 Task: In the Contact  Lily_Scott@nydailynews.com, Add note: 'Reach out to a customer for a referral or introduction to a potential client.'. Mark checkbox to create task to follow up ': Tomorrow'. Create task, with  description: Schedule Meeting, Add due date: In 3 Business Days; Add reminder: 30 Minutes before. Set Priority Low  and add note: Take detailed meeting minutes and share them with the team afterward.. Logged in from softage.5@softage.net
Action: Mouse moved to (70, 47)
Screenshot: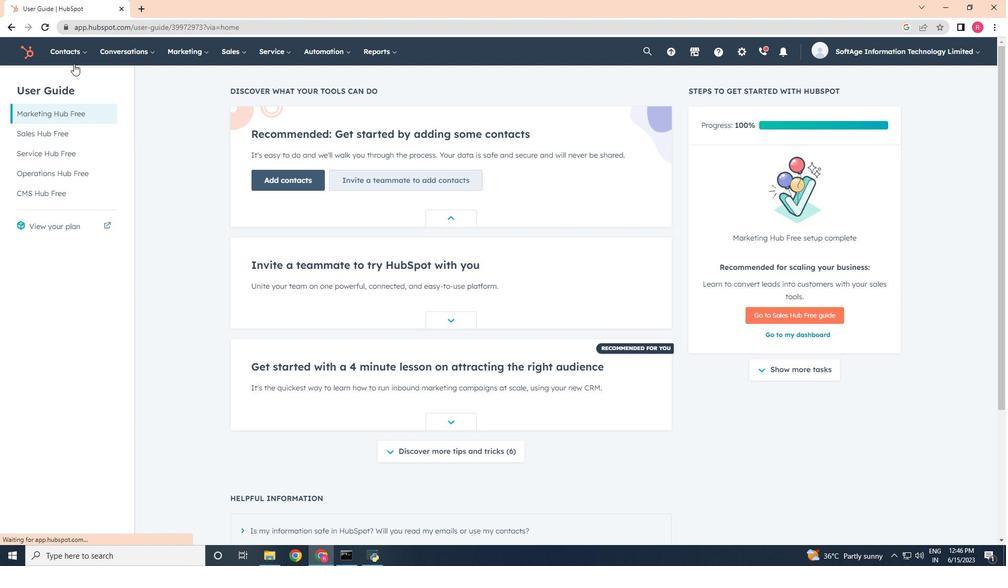 
Action: Mouse pressed left at (70, 47)
Screenshot: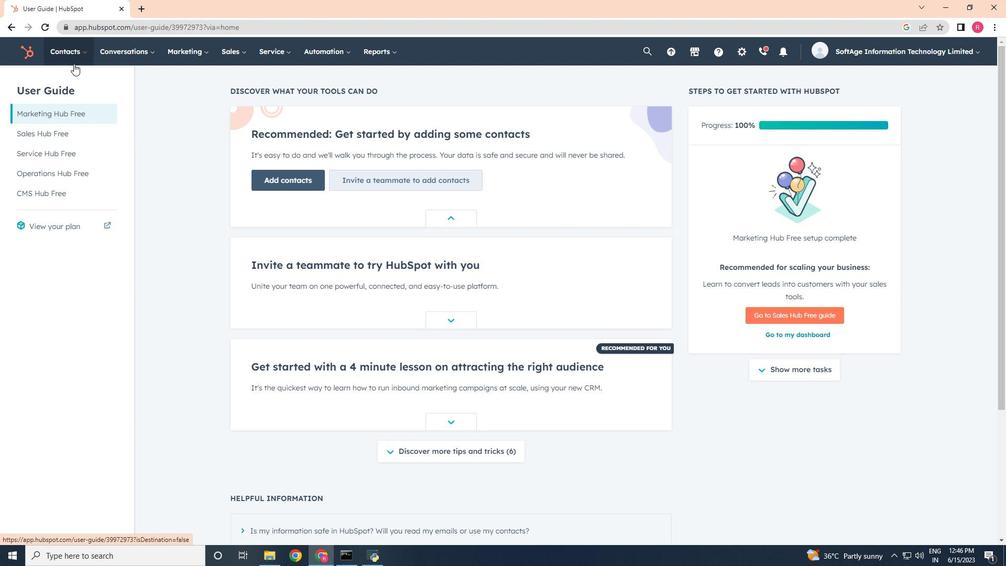 
Action: Mouse moved to (82, 90)
Screenshot: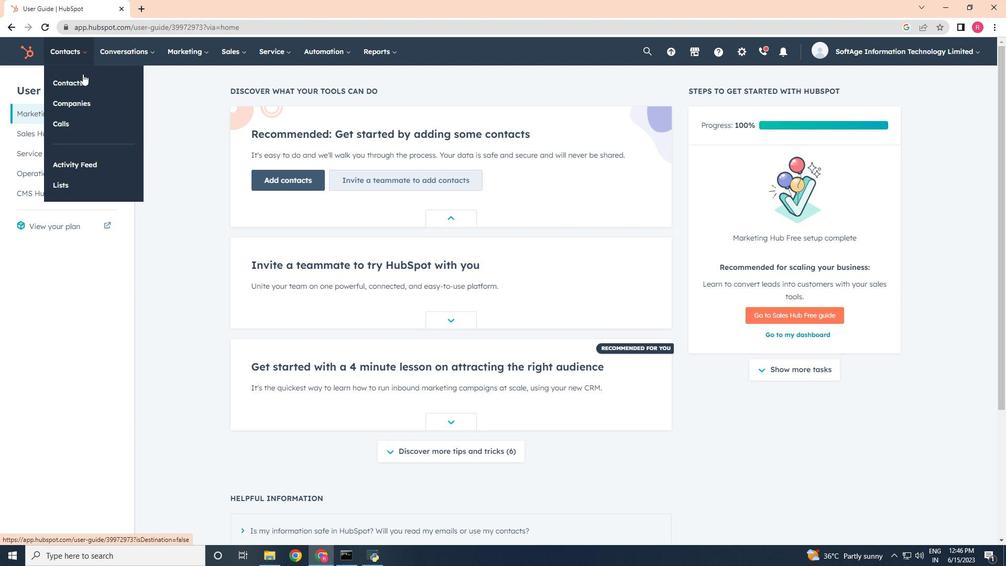 
Action: Mouse pressed left at (82, 90)
Screenshot: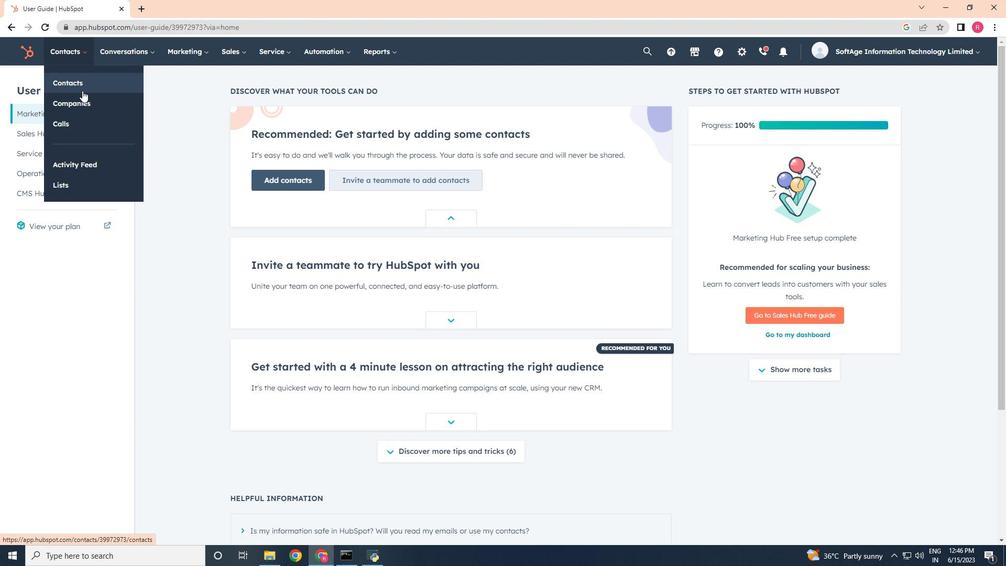 
Action: Mouse moved to (81, 170)
Screenshot: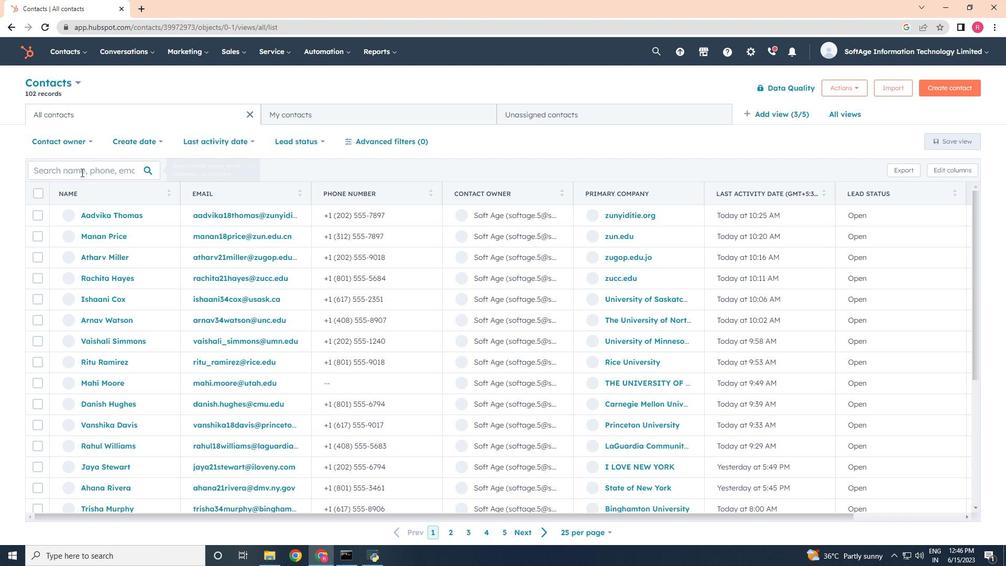 
Action: Mouse pressed left at (81, 170)
Screenshot: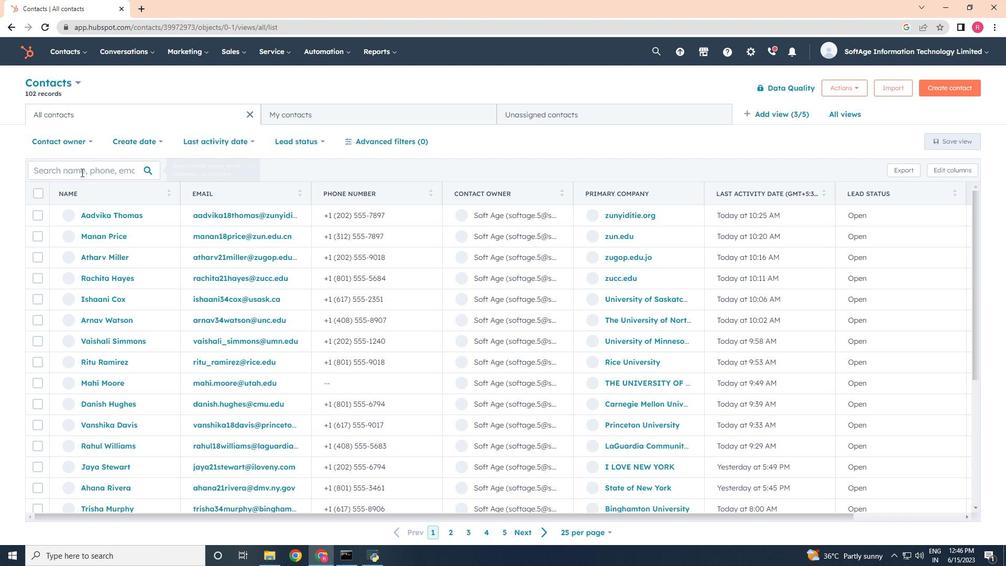 
Action: Key pressed <Key.shift>Lily<Key.shift><Key.shift><Key.shift><Key.shift><Key.shift><Key.shift><Key.shift><Key.shift><Key.shift>_<Key.shift>Scott<Key.shift>@
Screenshot: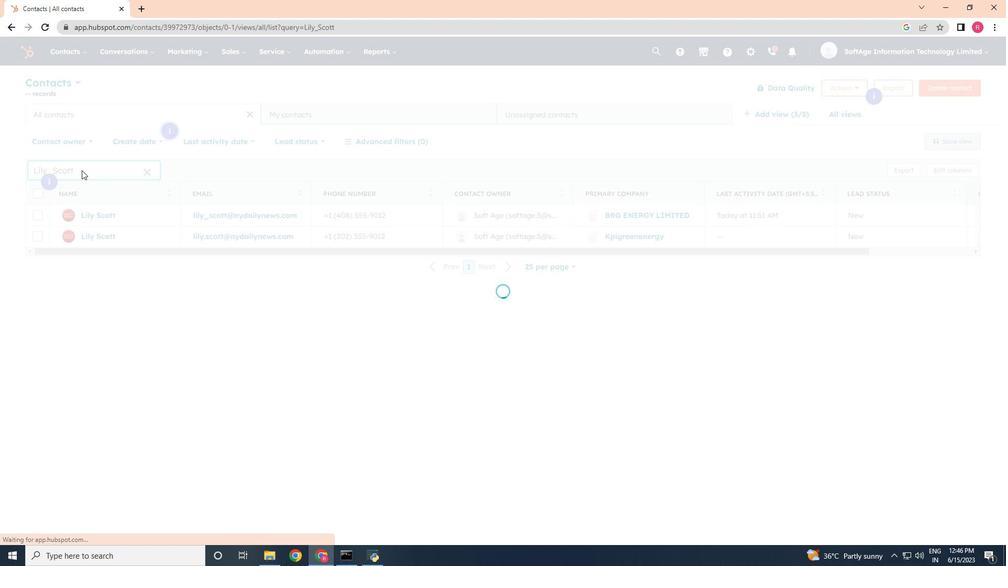 
Action: Mouse moved to (100, 218)
Screenshot: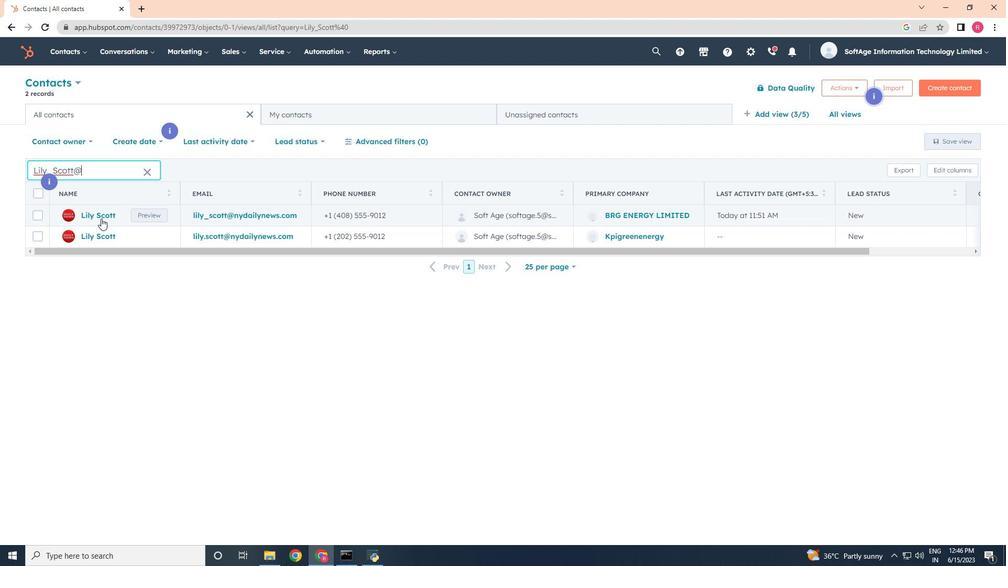 
Action: Mouse pressed left at (100, 218)
Screenshot: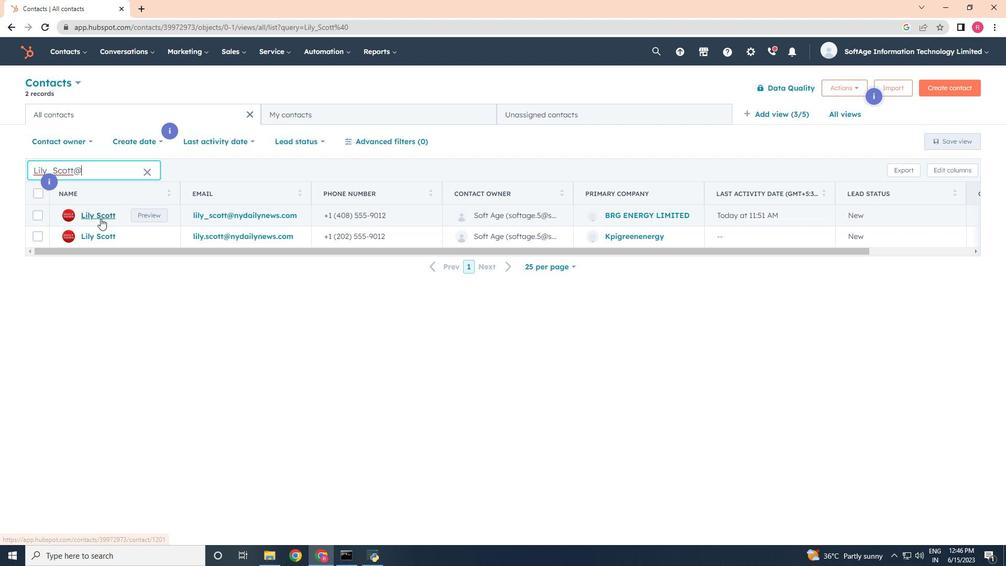 
Action: Mouse moved to (37, 175)
Screenshot: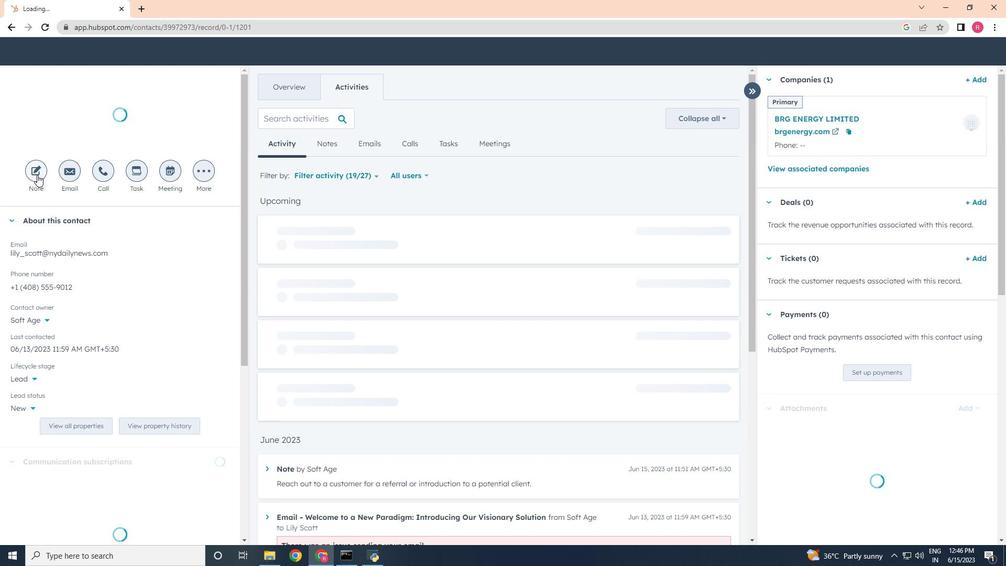 
Action: Mouse pressed left at (37, 175)
Screenshot: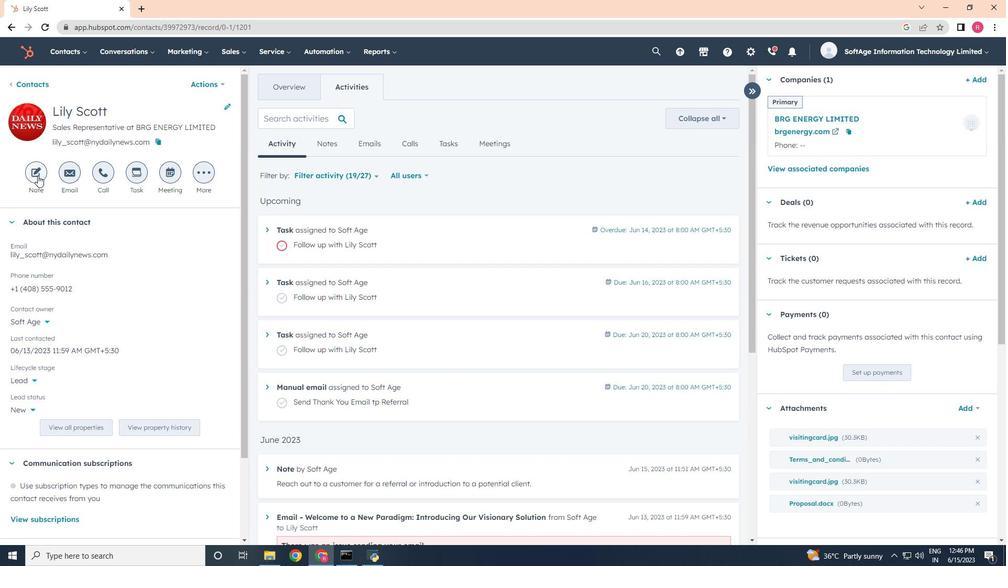 
Action: Mouse moved to (45, 181)
Screenshot: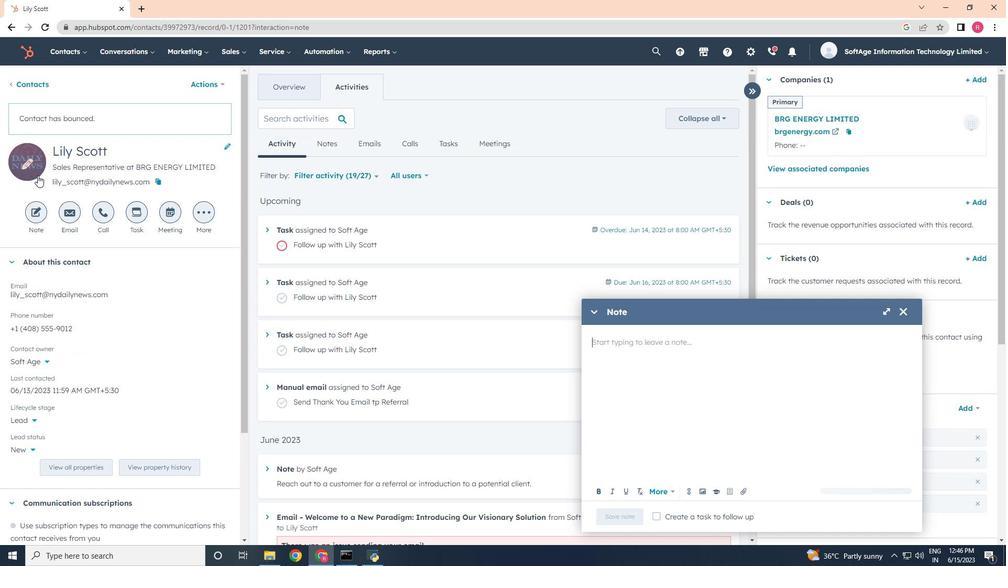 
Action: Key pressed <Key.shift>Reach<Key.space>out<Key.space>to<Key.space>a<Key.space>customer<Key.space>for<Key.space>a<Key.space>referral<Key.space>or<Key.space>introduction<Key.space>to<Key.space>a<Key.space>potential<Key.space>client<Key.space><Key.backspace>.
Screenshot: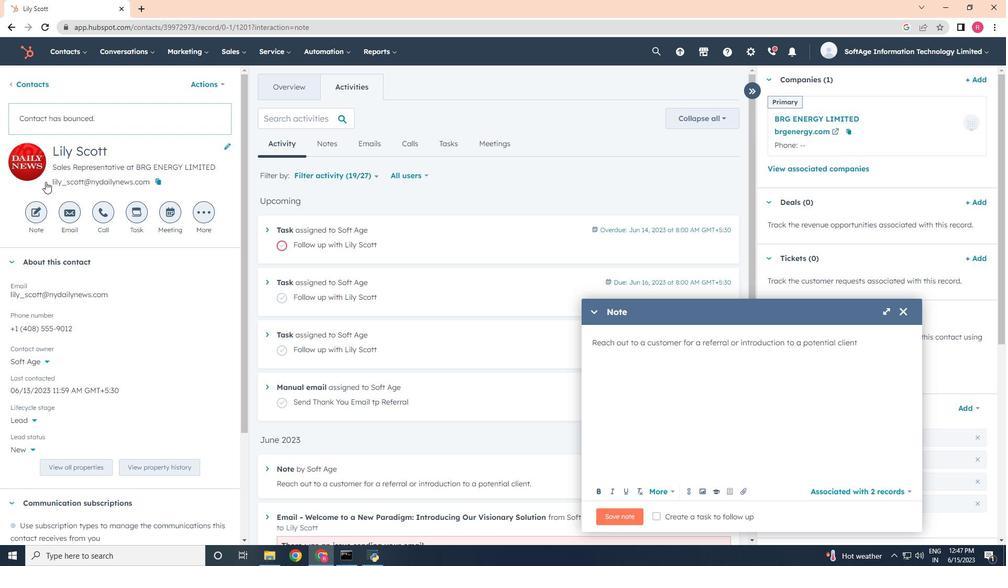 
Action: Mouse moved to (662, 518)
Screenshot: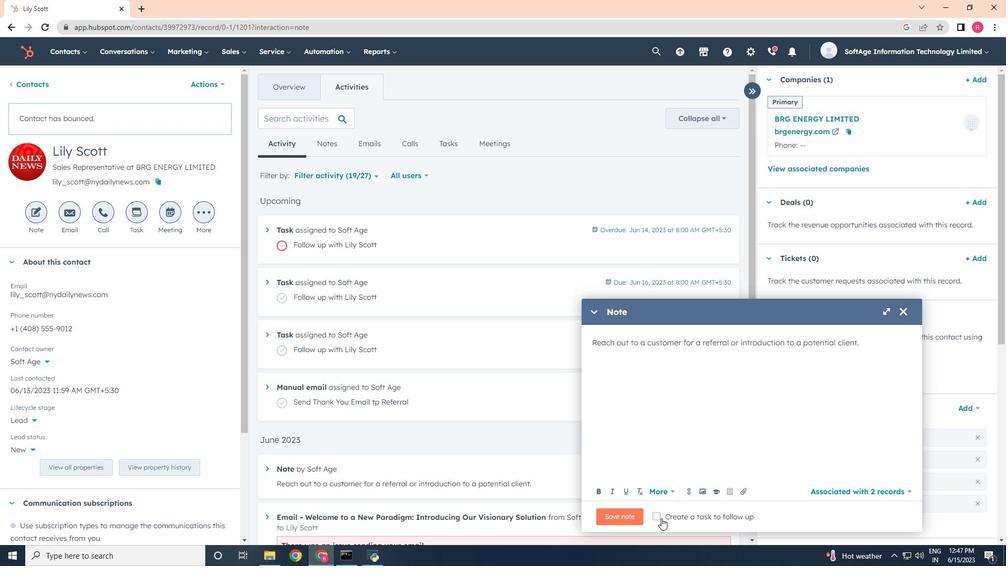 
Action: Mouse pressed left at (662, 518)
Screenshot: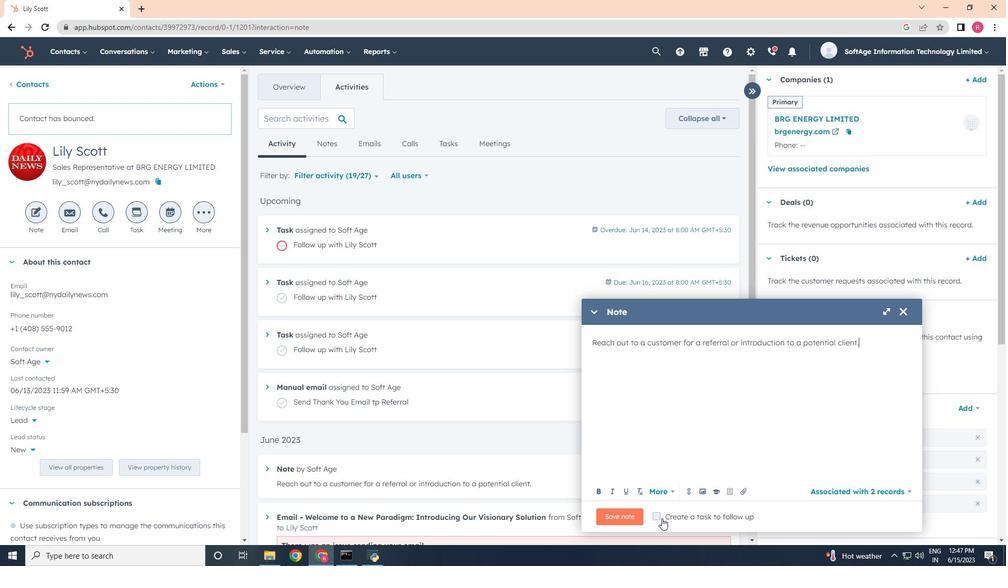 
Action: Mouse moved to (815, 515)
Screenshot: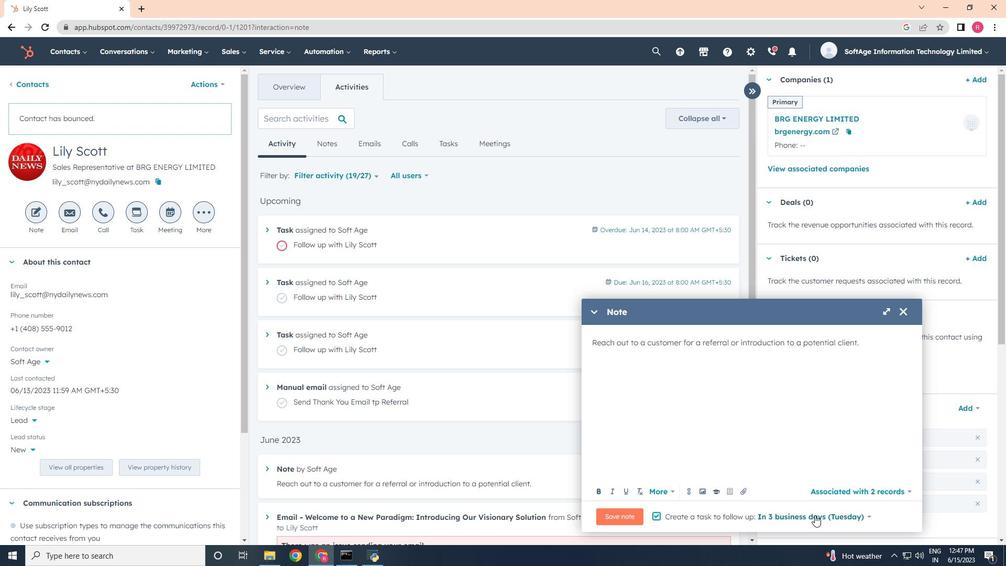 
Action: Mouse pressed left at (815, 515)
Screenshot: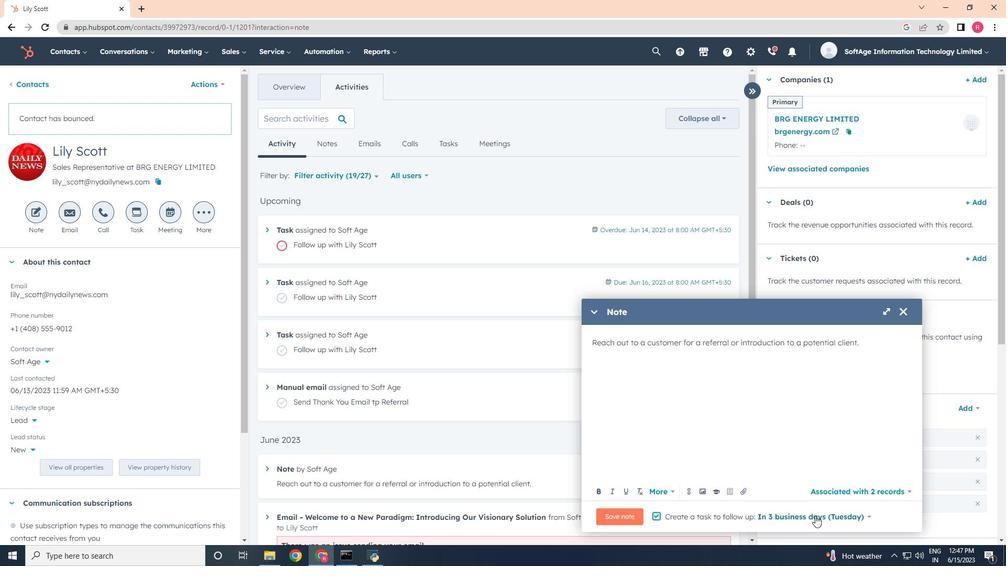 
Action: Mouse moved to (815, 444)
Screenshot: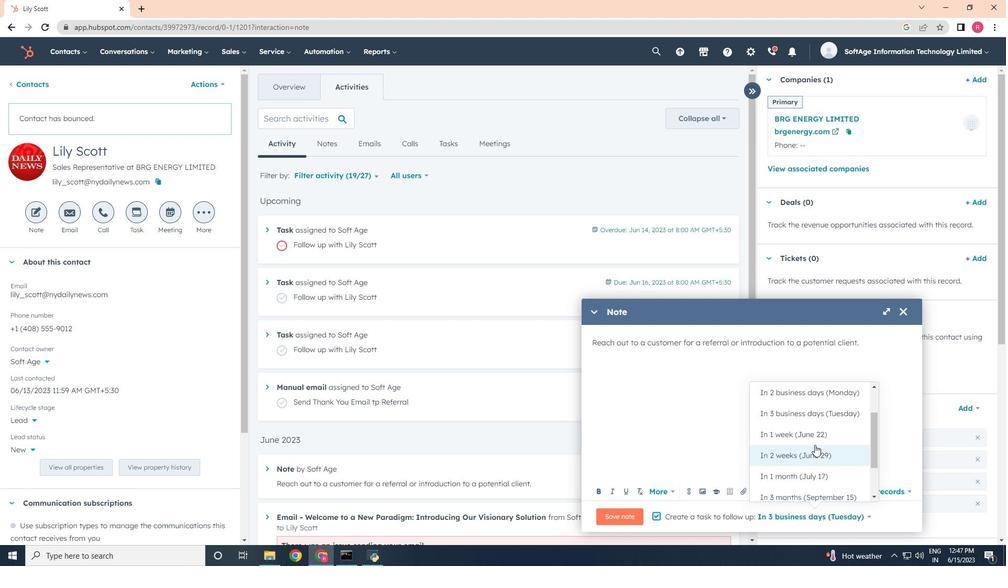 
Action: Mouse scrolled (815, 444) with delta (0, 0)
Screenshot: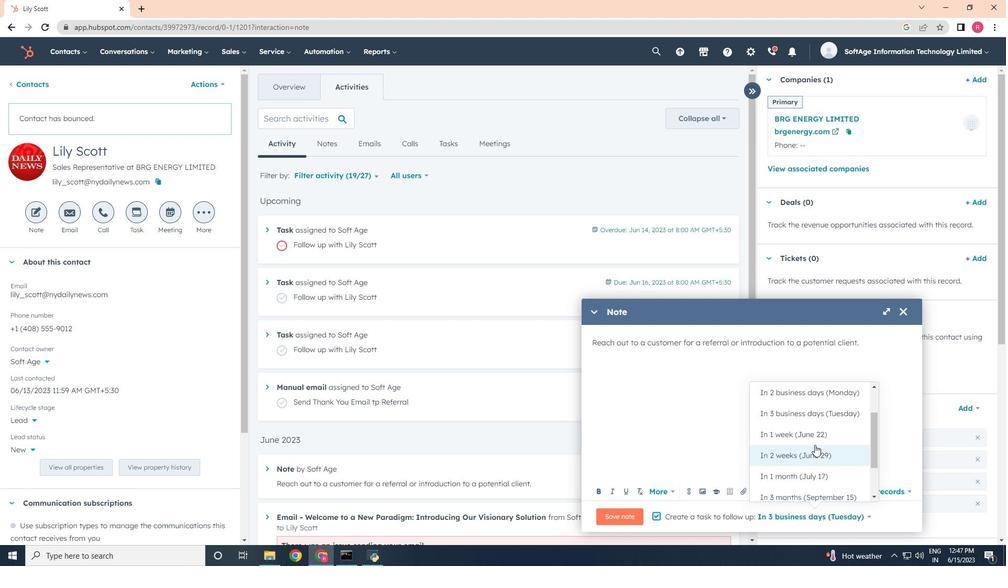 
Action: Mouse scrolled (815, 444) with delta (0, 0)
Screenshot: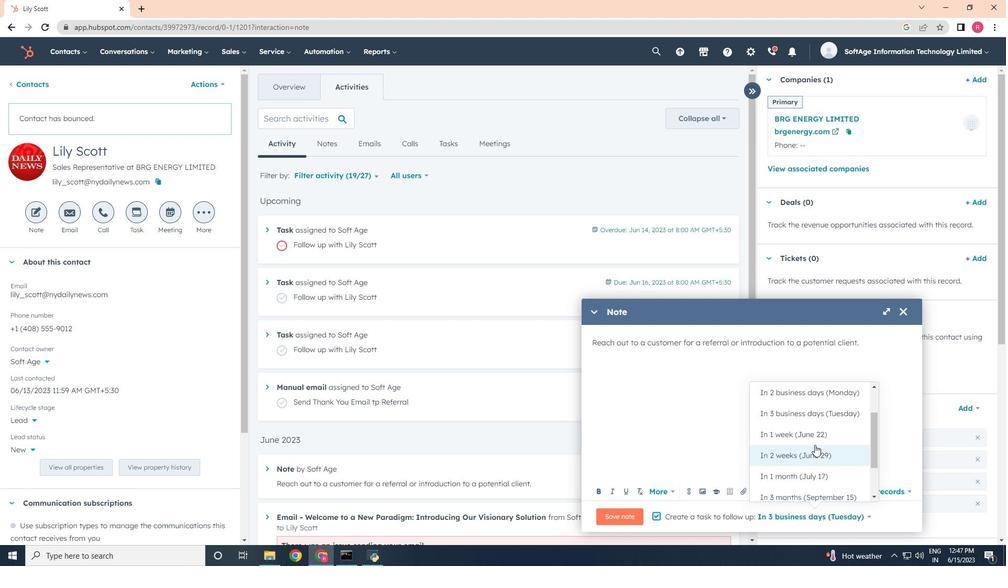 
Action: Mouse scrolled (815, 444) with delta (0, 0)
Screenshot: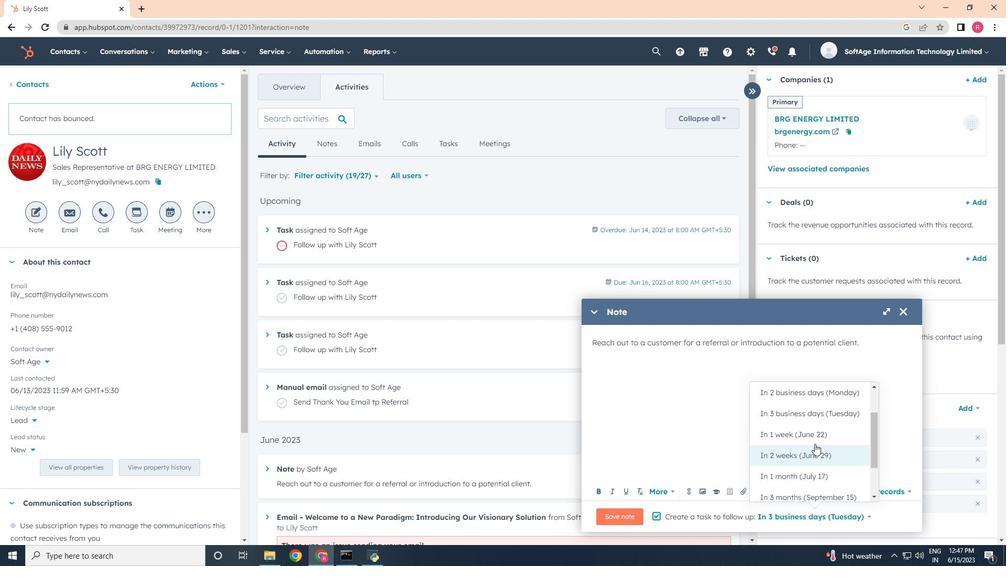 
Action: Mouse scrolled (815, 444) with delta (0, 0)
Screenshot: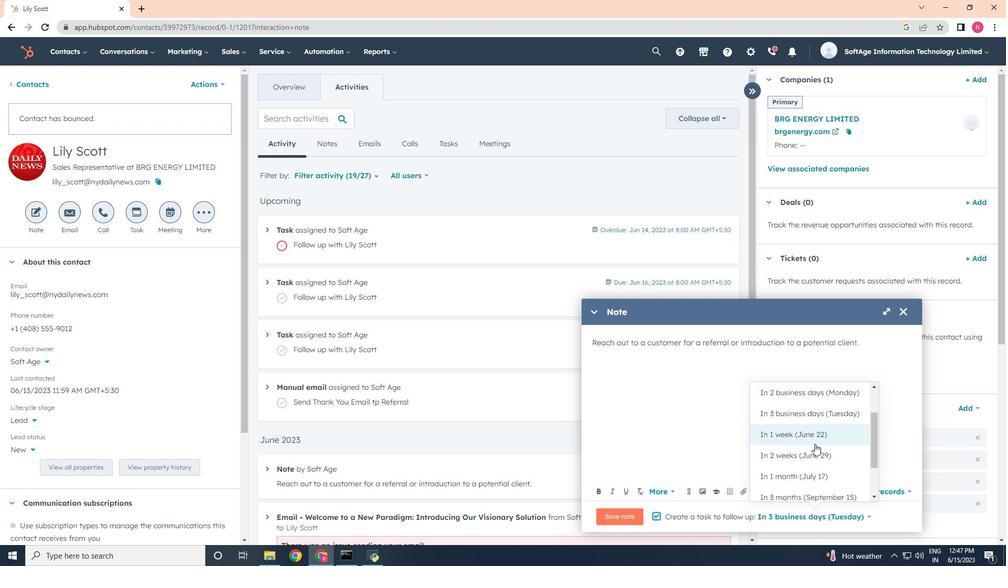 
Action: Mouse moved to (770, 416)
Screenshot: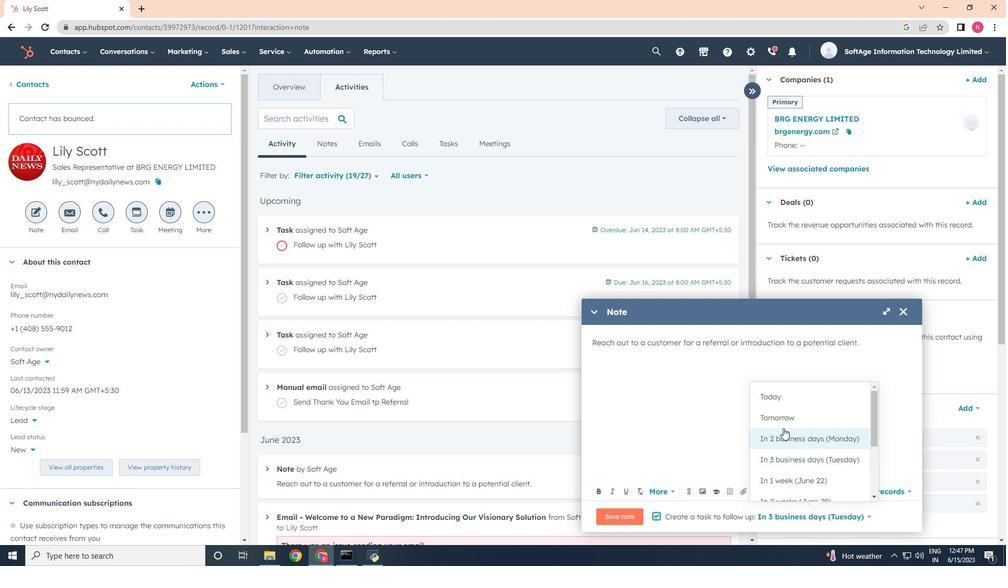 
Action: Mouse pressed left at (770, 416)
Screenshot: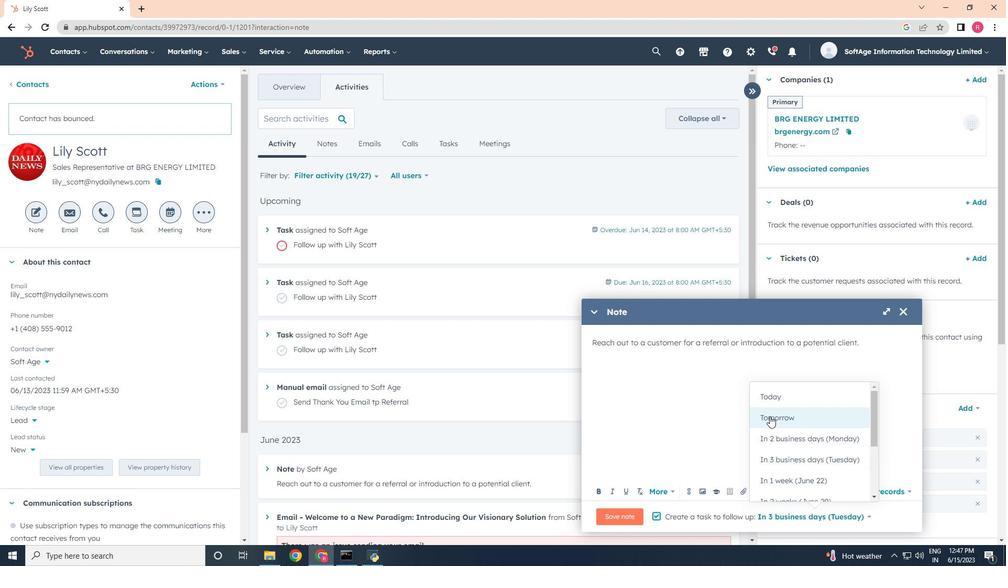 
Action: Mouse moved to (608, 517)
Screenshot: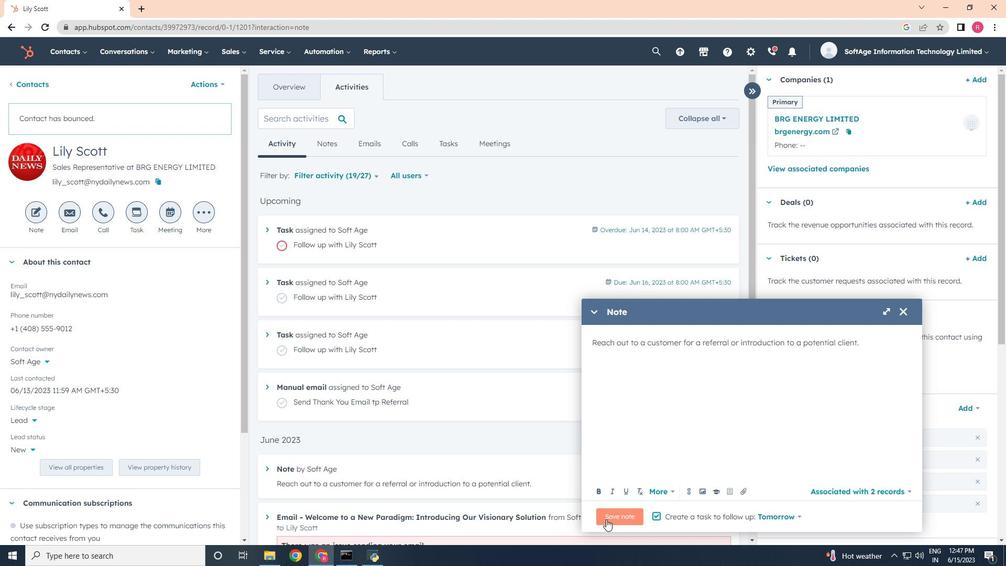 
Action: Mouse pressed left at (608, 517)
Screenshot: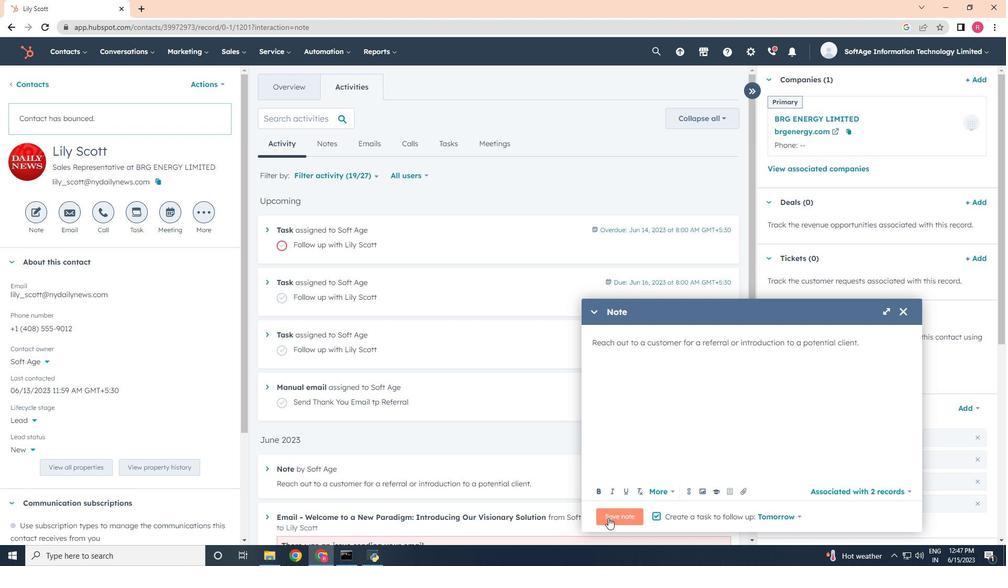 
Action: Mouse moved to (143, 214)
Screenshot: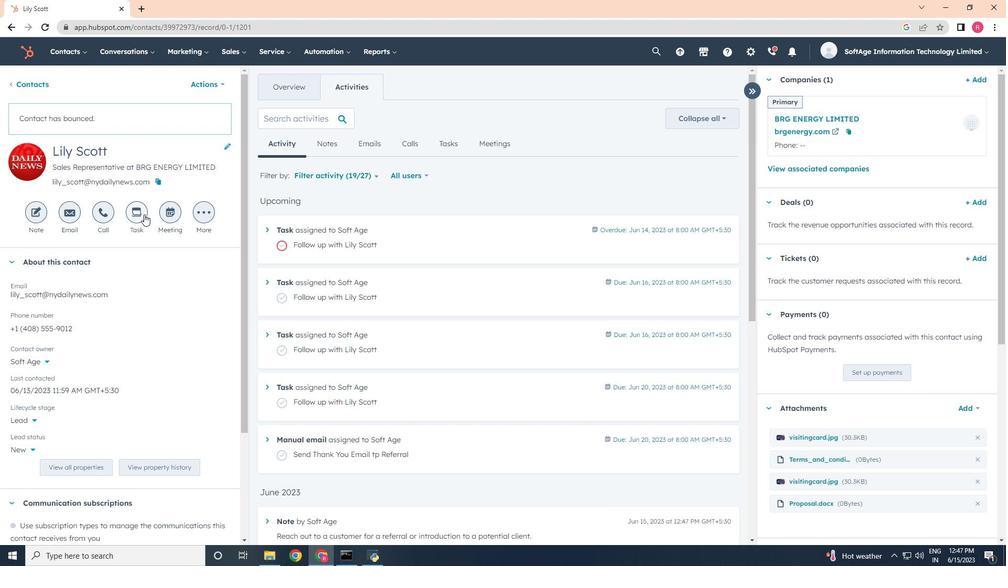 
Action: Mouse pressed left at (143, 214)
Screenshot: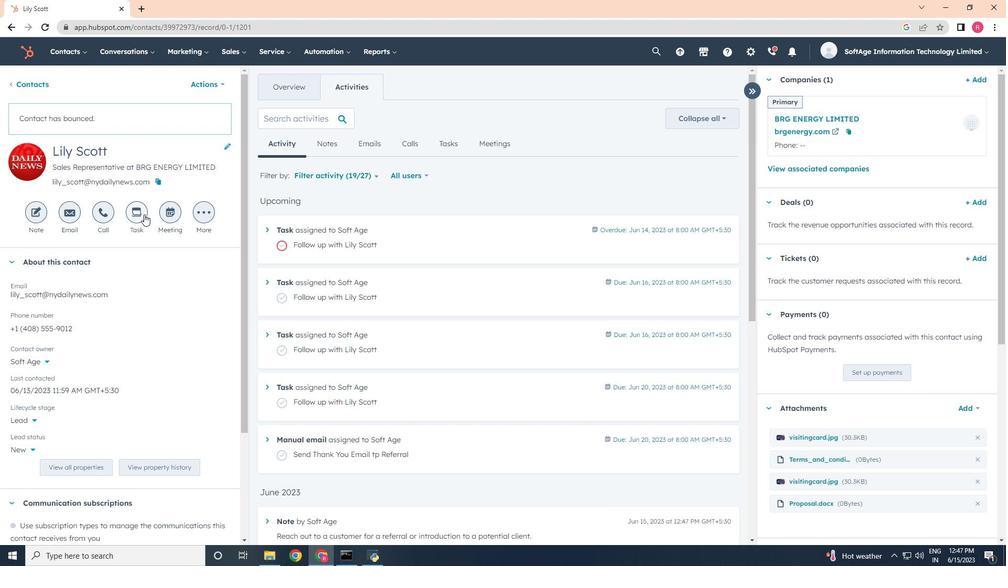 
Action: Mouse moved to (696, 275)
Screenshot: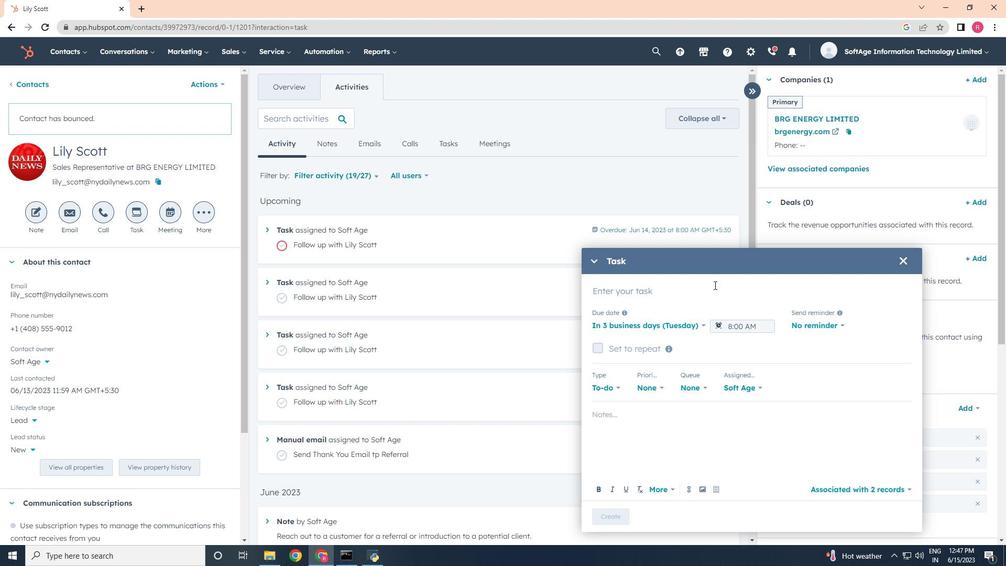 
Action: Key pressed <Key.shift><Key.shift><Key.shift><Key.shift><Key.shift><Key.shift><Key.shift><Key.shift><Key.shift><Key.shift>Schedule<Key.space><Key.shift>Meeting
Screenshot: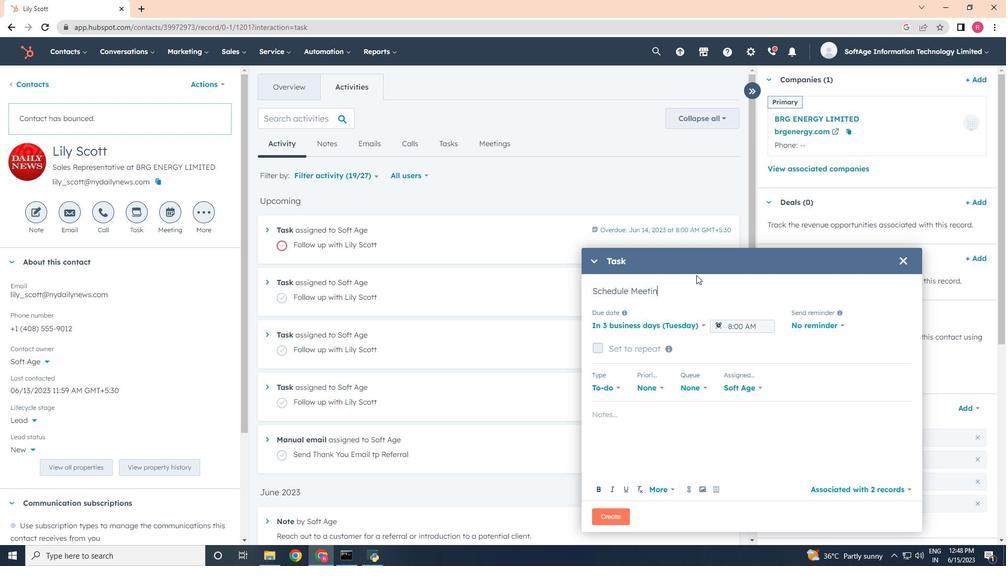 
Action: Mouse moved to (686, 324)
Screenshot: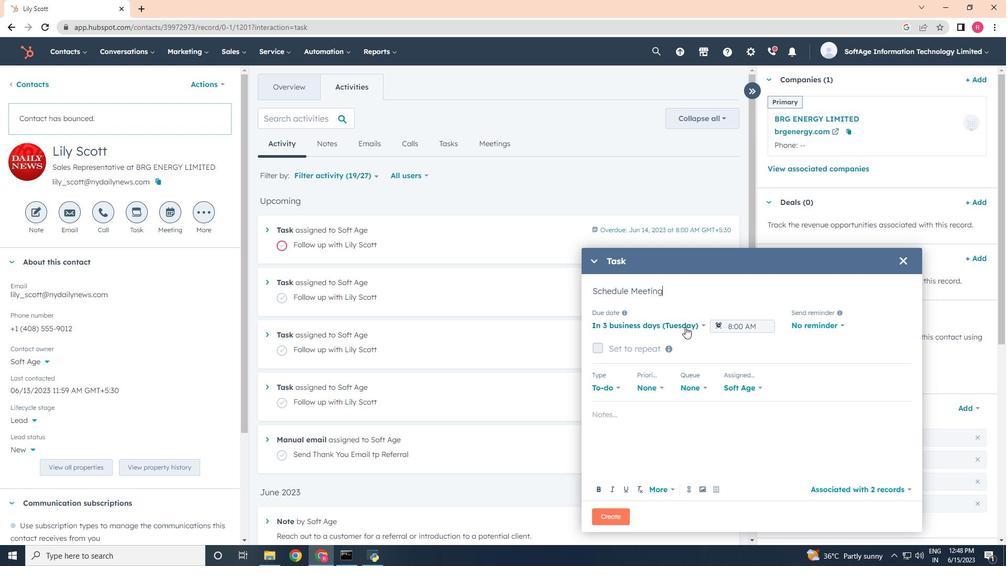 
Action: Mouse pressed left at (686, 324)
Screenshot: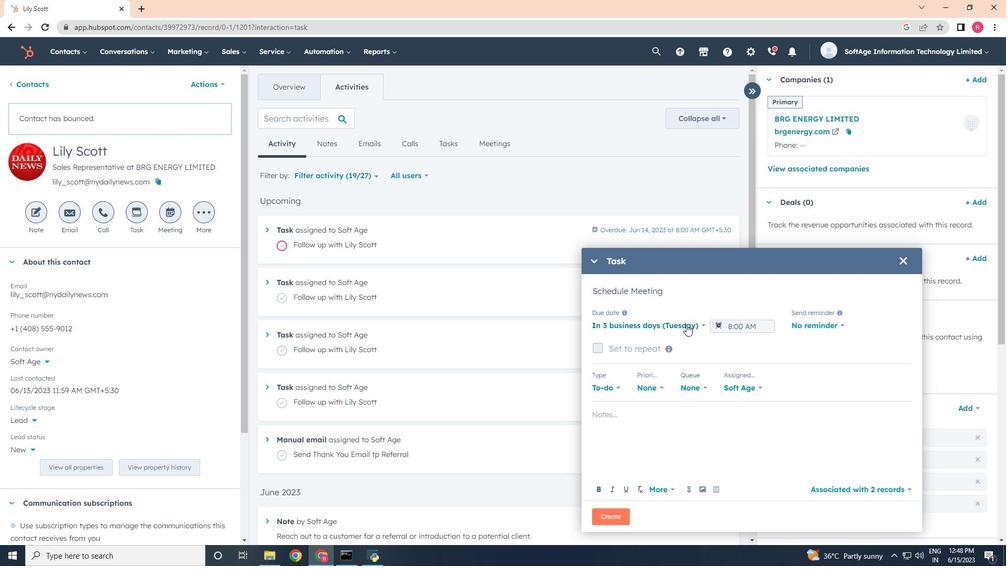
Action: Mouse moved to (661, 370)
Screenshot: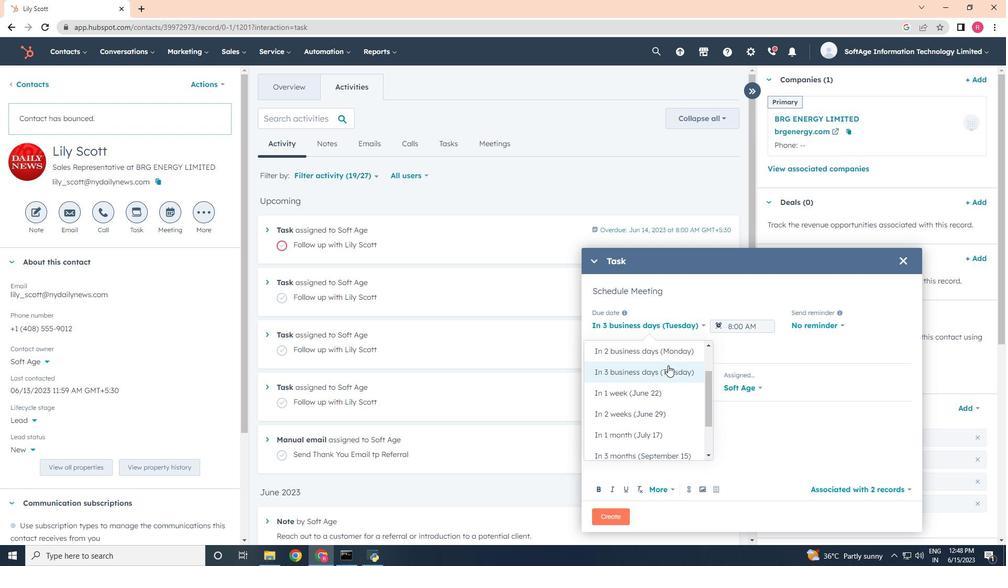 
Action: Mouse pressed left at (661, 370)
Screenshot: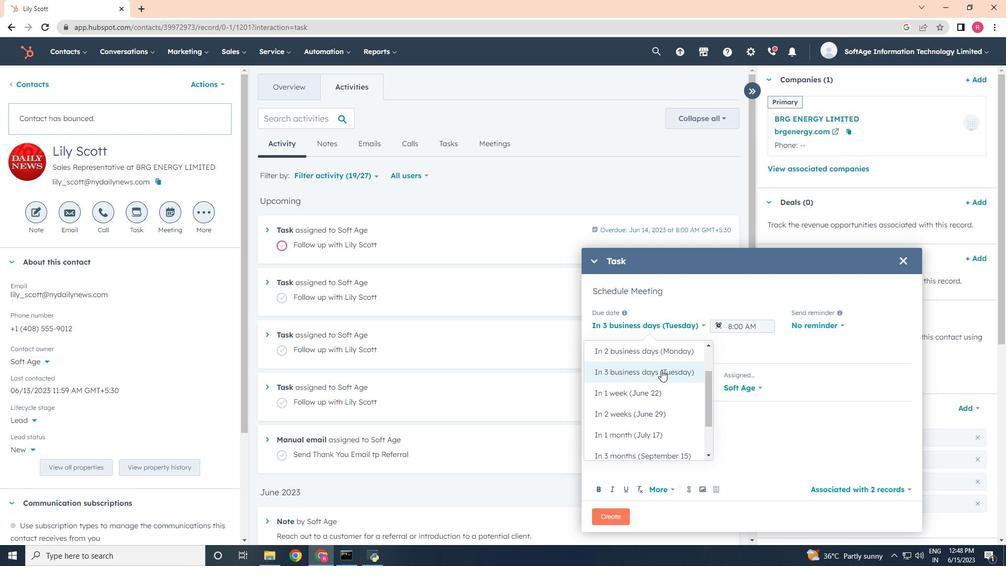 
Action: Mouse moved to (838, 326)
Screenshot: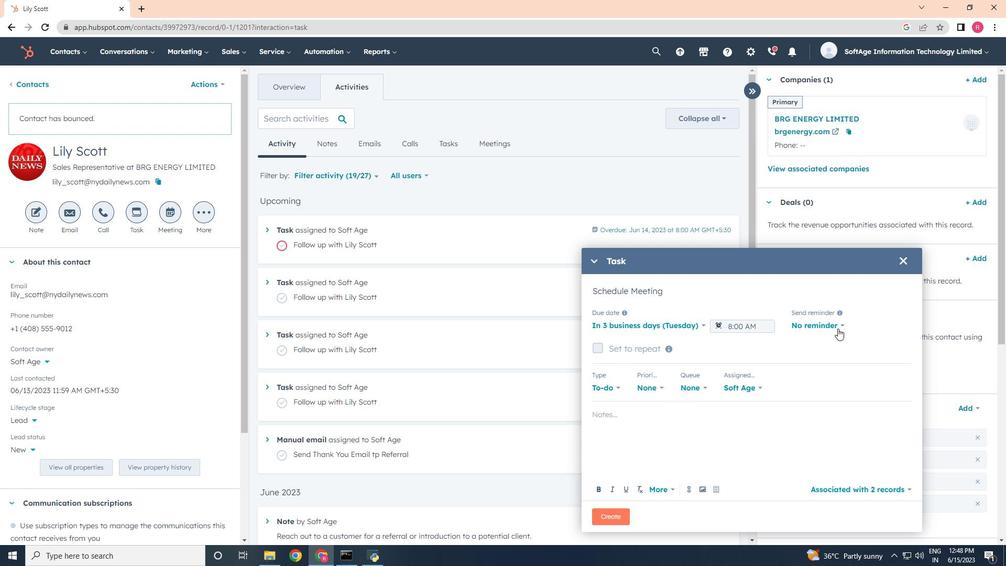 
Action: Mouse pressed left at (838, 326)
Screenshot: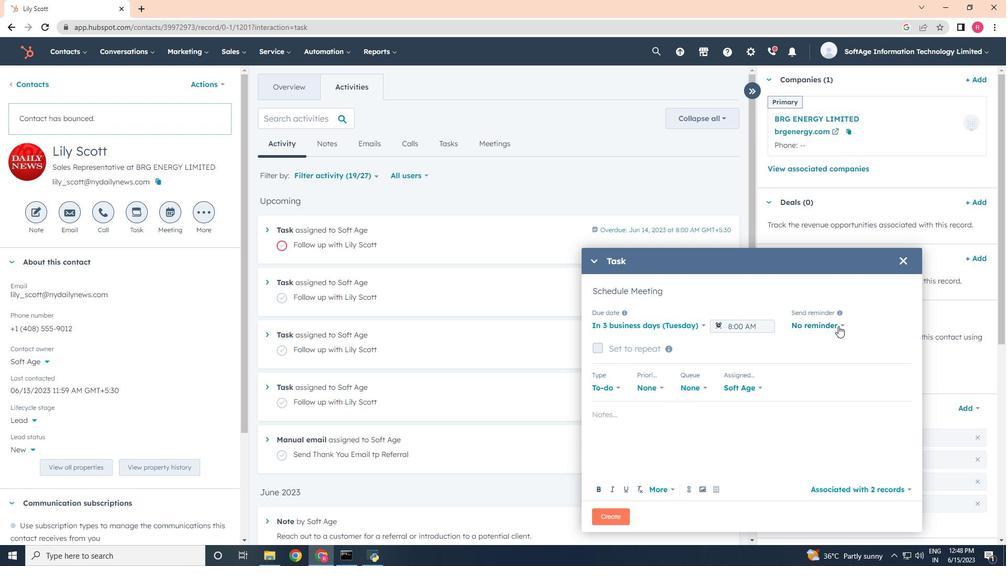 
Action: Mouse moved to (810, 396)
Screenshot: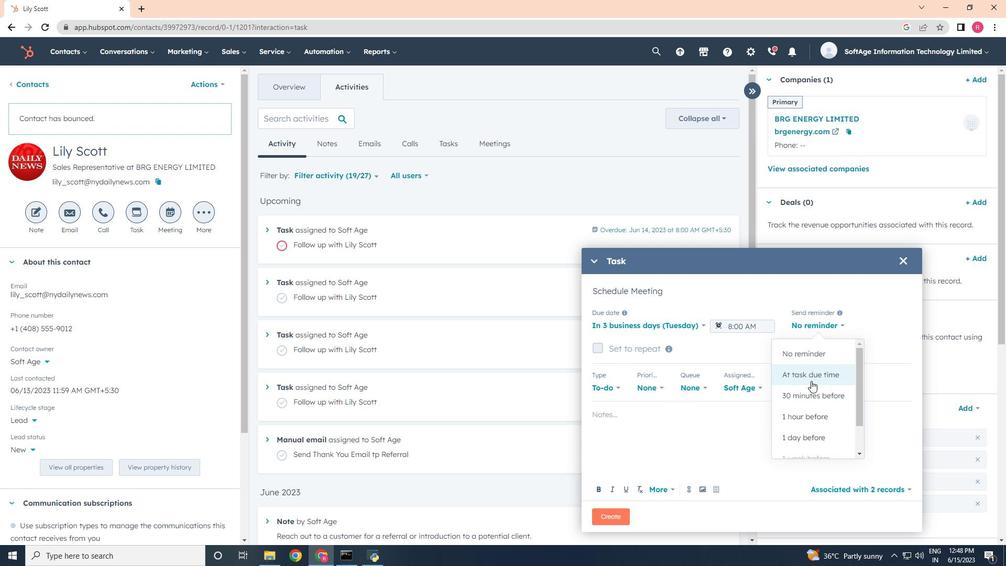 
Action: Mouse pressed left at (810, 396)
Screenshot: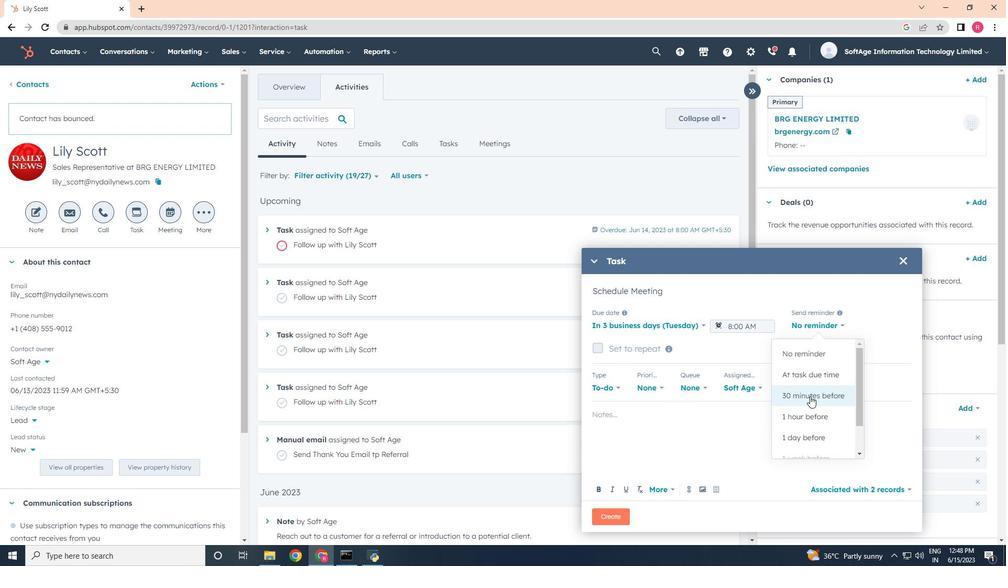 
Action: Mouse moved to (648, 390)
Screenshot: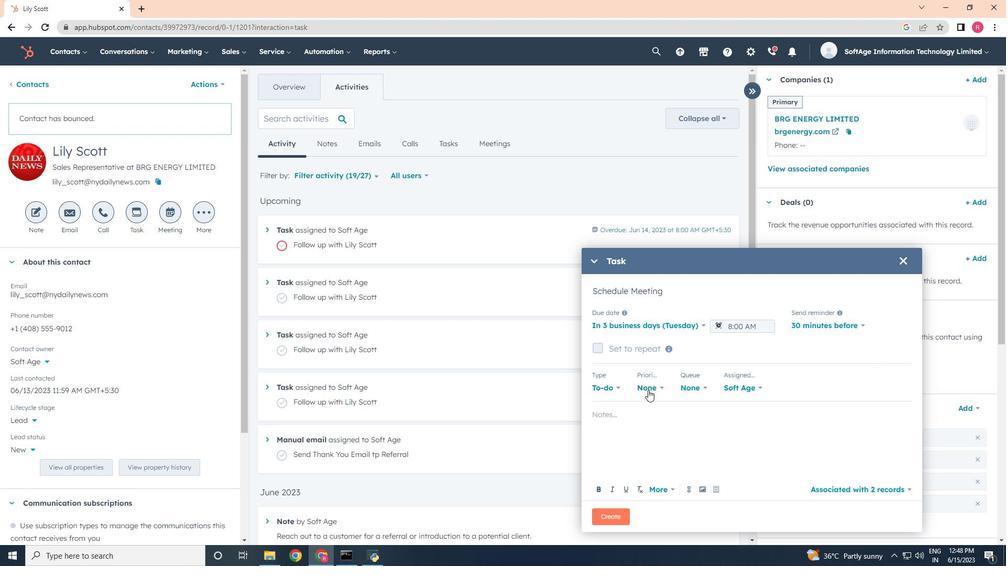 
Action: Mouse pressed left at (648, 390)
Screenshot: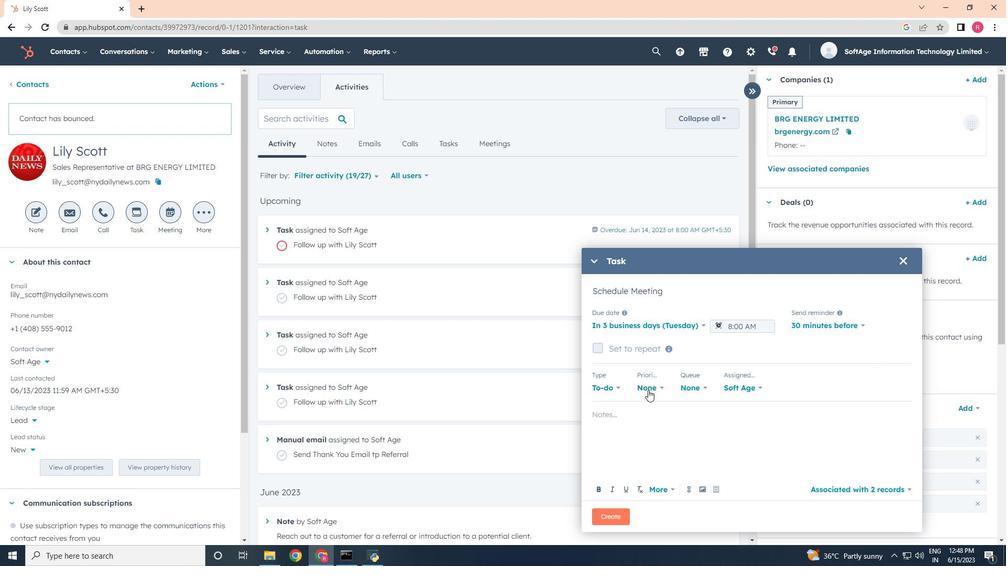 
Action: Mouse moved to (654, 436)
Screenshot: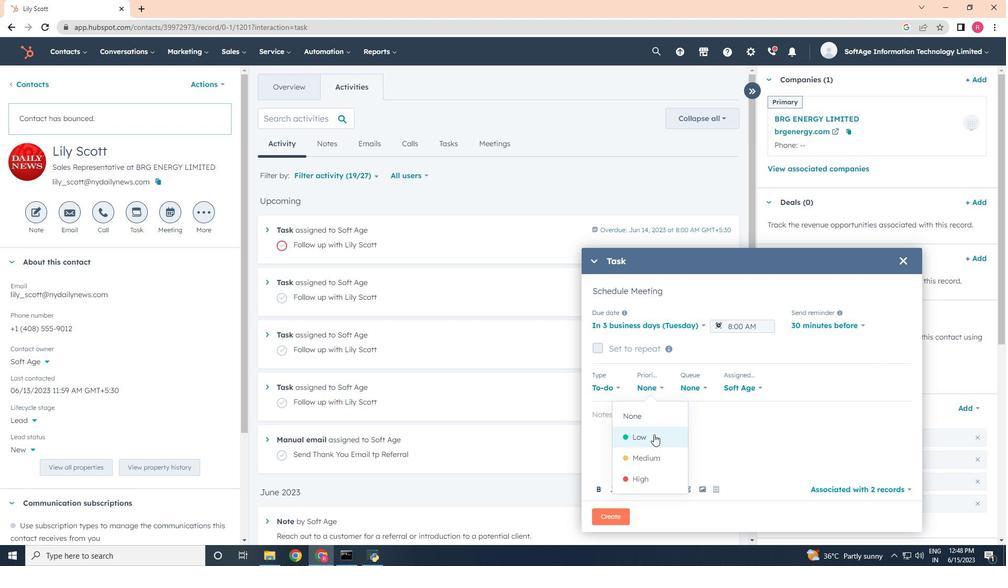 
Action: Mouse pressed left at (654, 436)
Screenshot: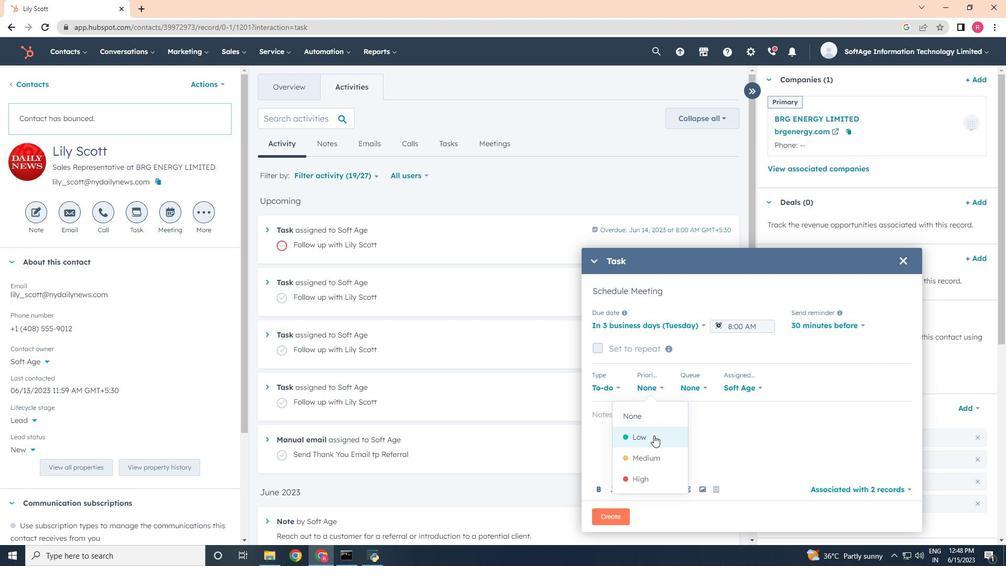 
Action: Mouse moved to (607, 420)
Screenshot: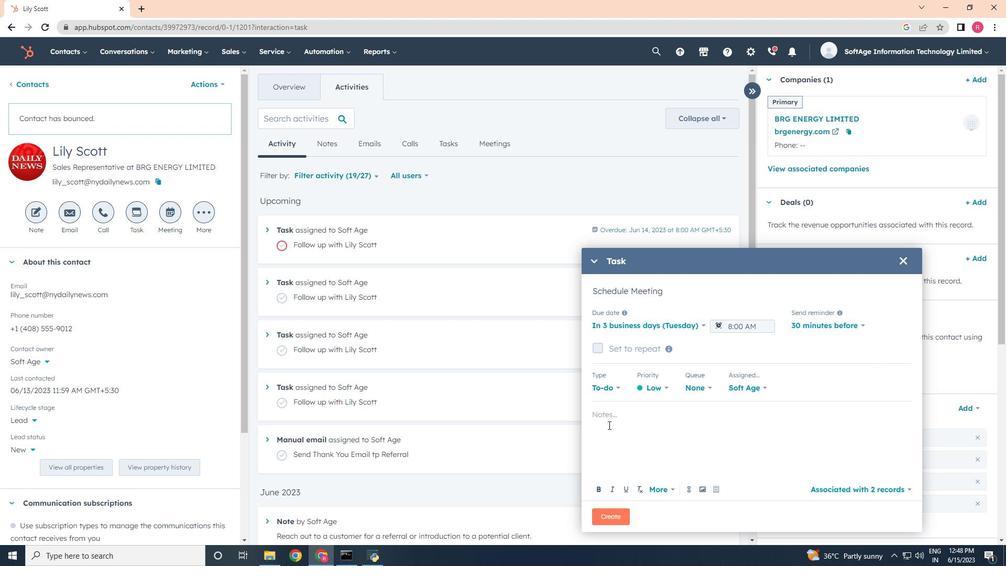 
Action: Mouse pressed left at (607, 420)
Screenshot: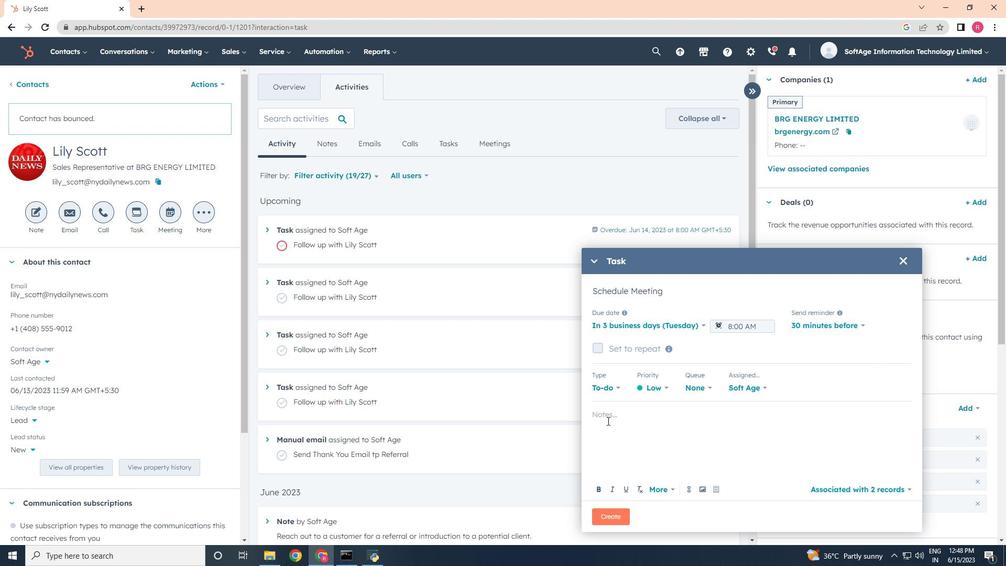 
Action: Key pressed <Key.shift><Key.shift><Key.shift><Key.shift>Take<Key.space>detailed<Key.space>meeting<Key.space>minutes<Key.space>and<Key.space>share<Key.space>and<Key.space><Key.backspace><Key.backspace><Key.backspace><Key.backspace>them<Key.space>with<Key.space>the<Key.space>team<Key.space>afterward..
Screenshot: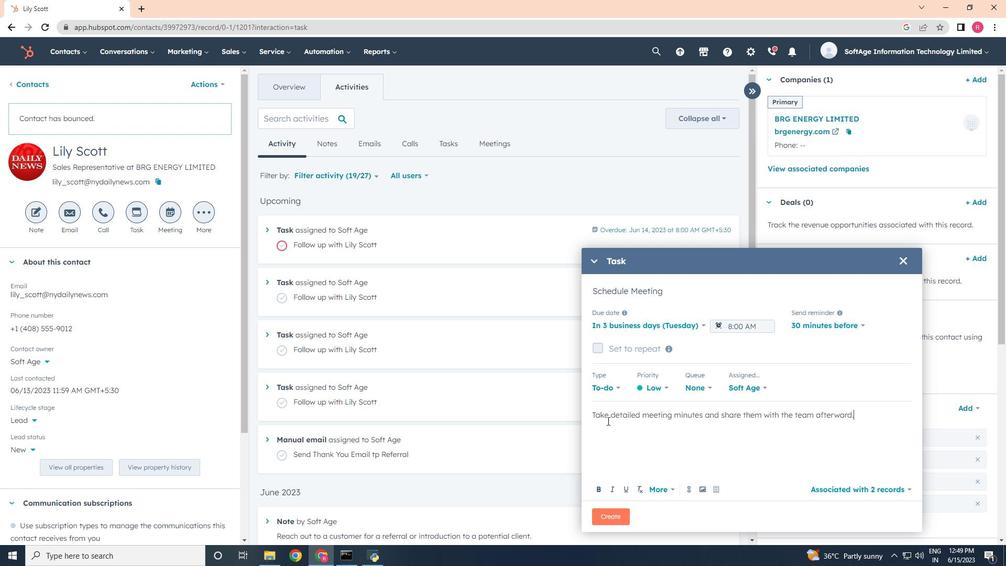 
Action: Mouse moved to (607, 520)
Screenshot: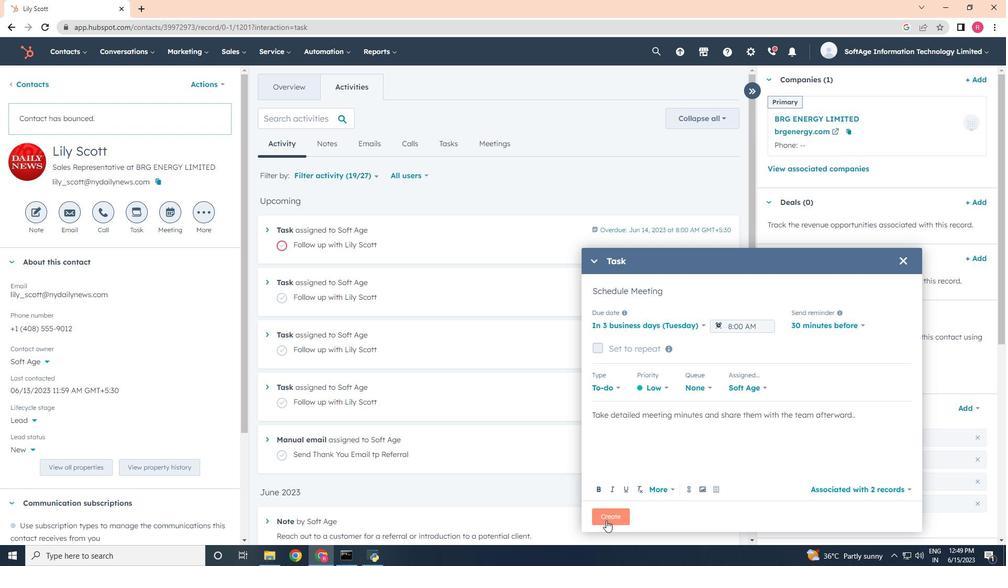 
Action: Mouse pressed left at (607, 520)
Screenshot: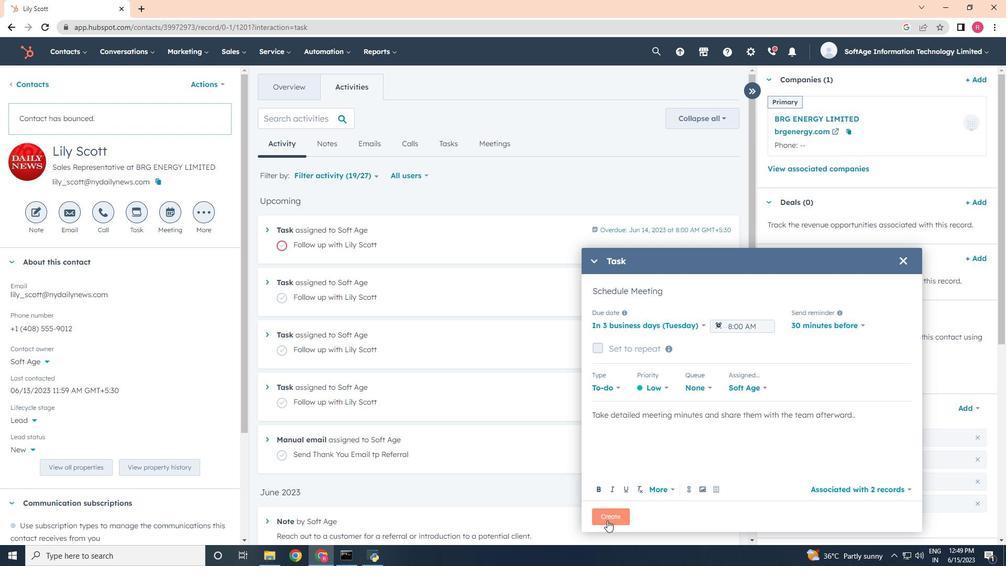 
Action: Mouse moved to (604, 516)
Screenshot: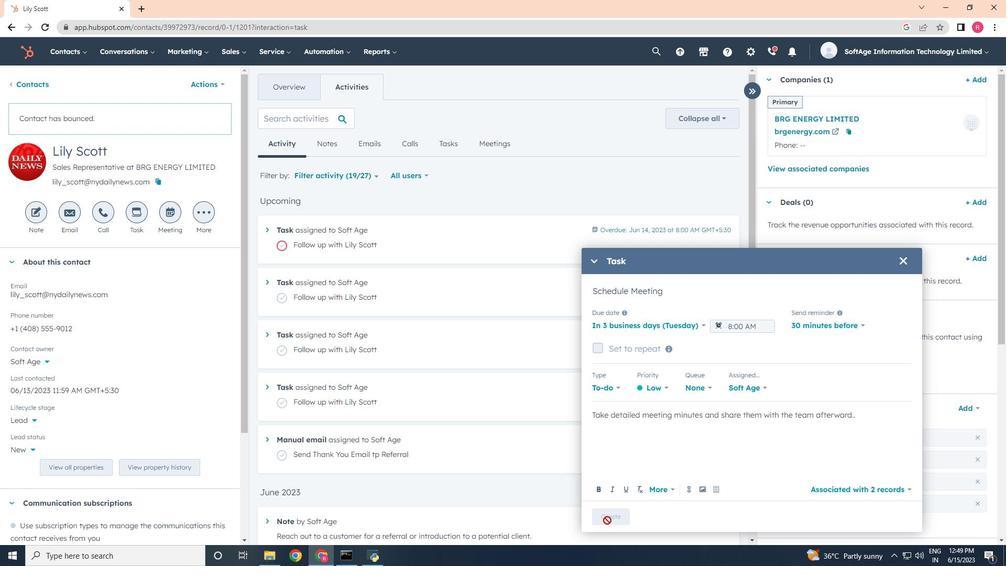 
